 Task: Use the formula "TREND" in spreadsheet "Project portfolio".
Action: Mouse moved to (733, 209)
Screenshot: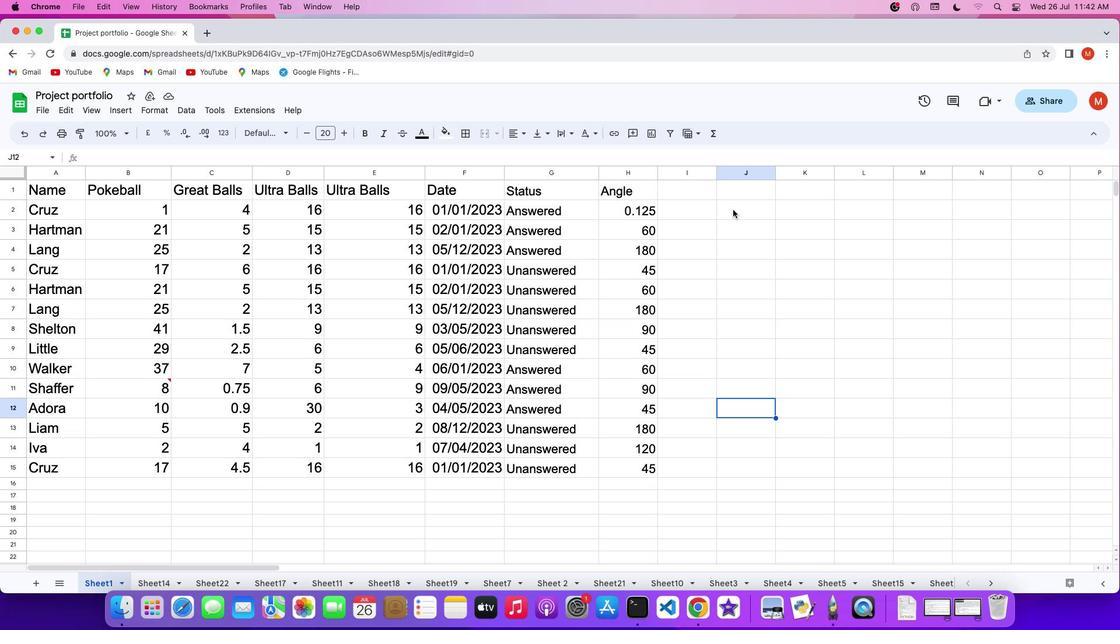 
Action: Mouse pressed left at (733, 209)
Screenshot: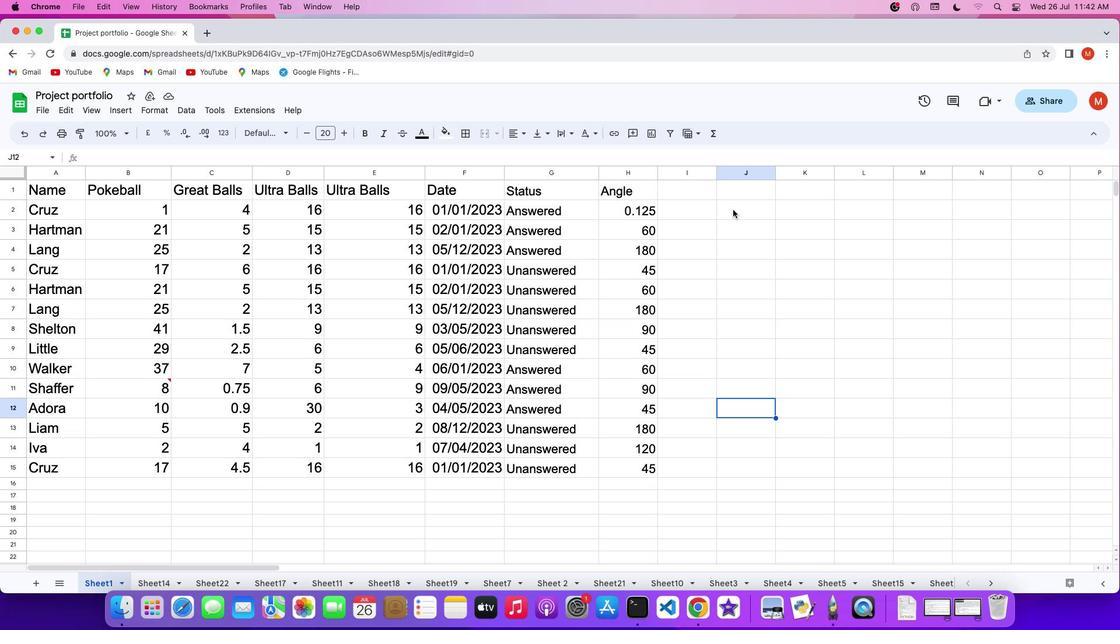 
Action: Key pressed '='
Screenshot: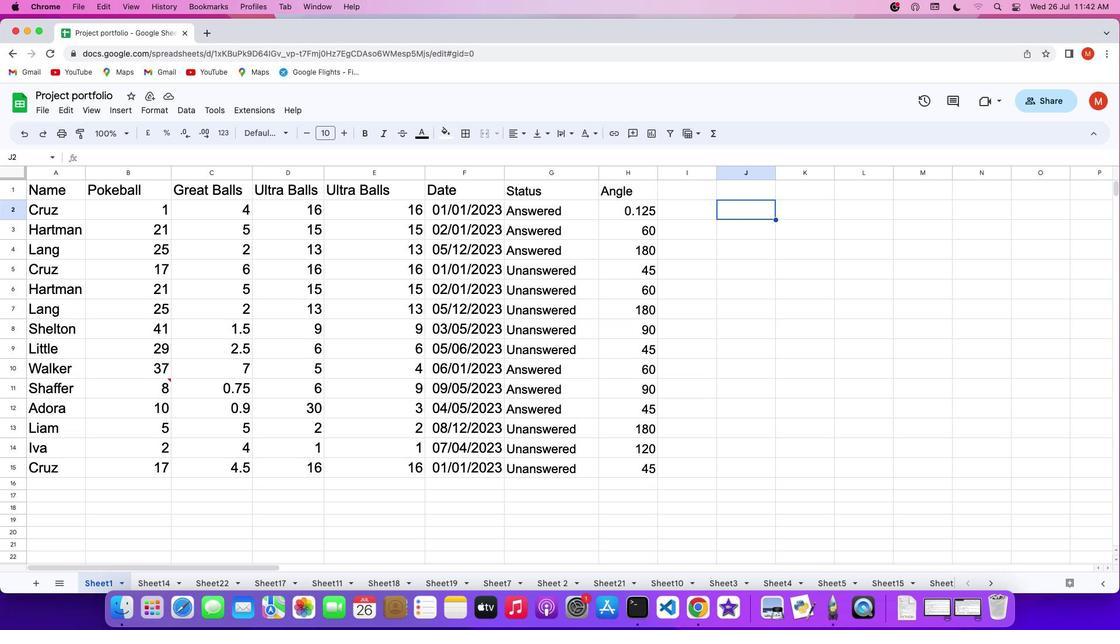 
Action: Mouse moved to (721, 137)
Screenshot: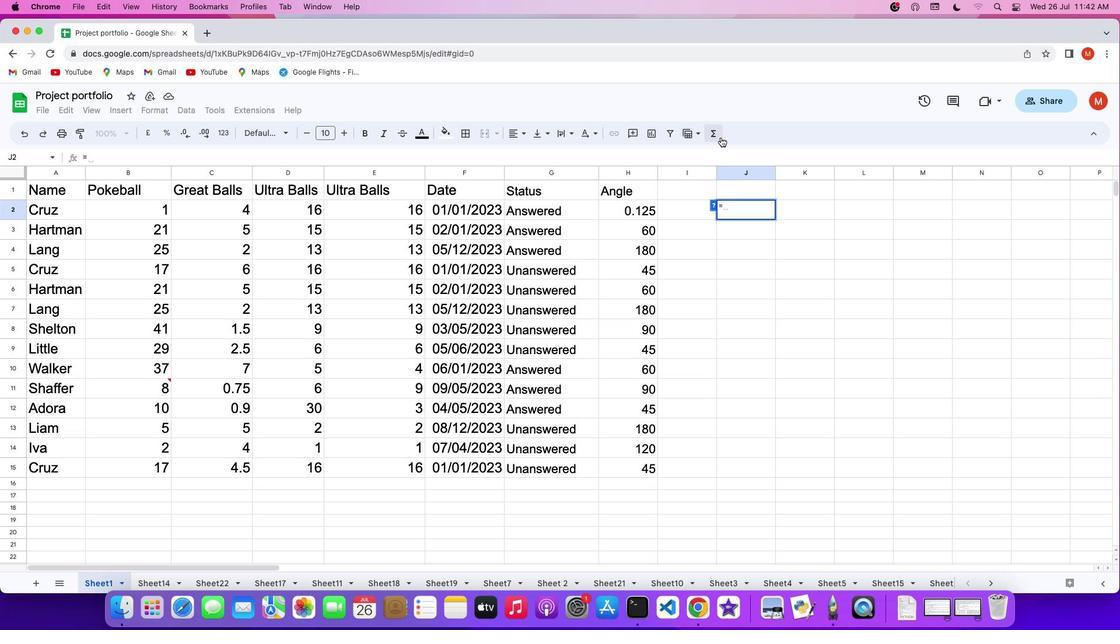 
Action: Mouse pressed left at (721, 137)
Screenshot: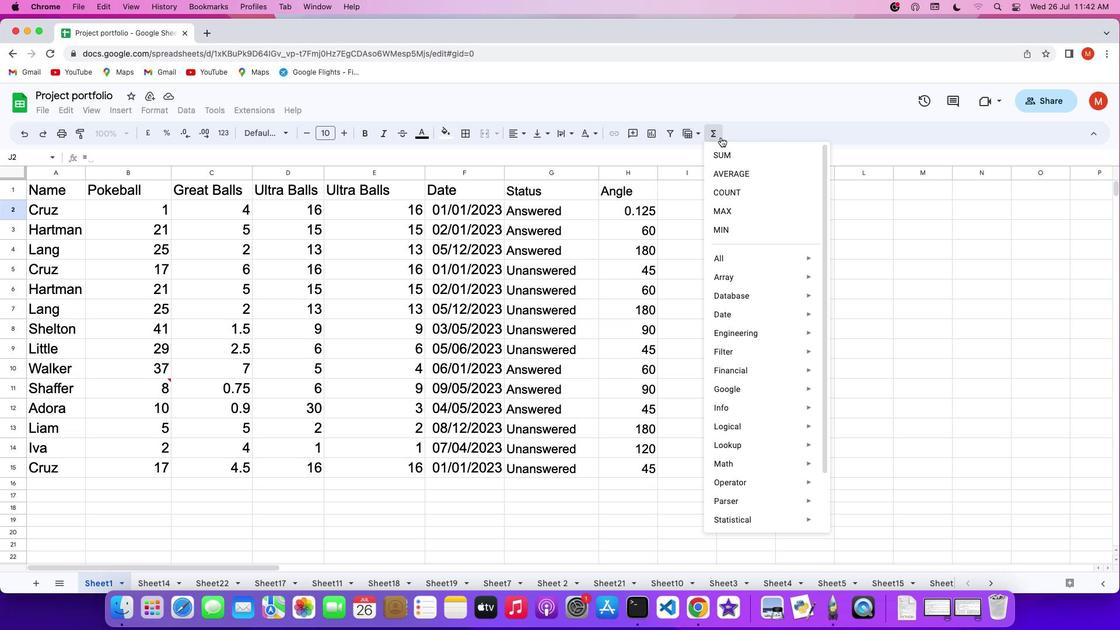 
Action: Mouse moved to (860, 525)
Screenshot: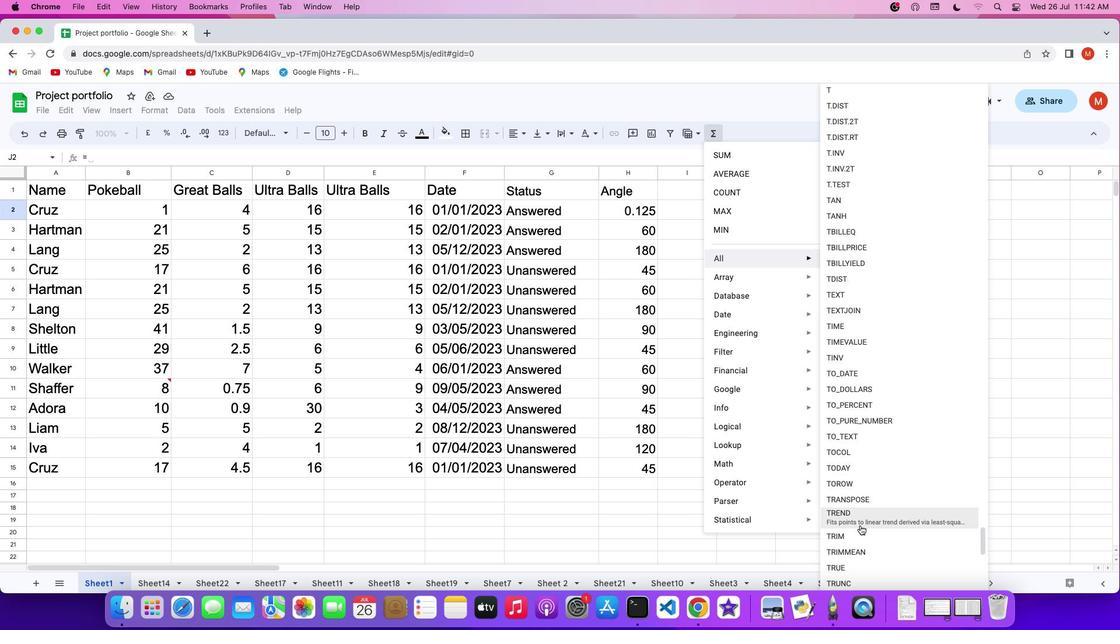 
Action: Mouse pressed left at (860, 525)
Screenshot: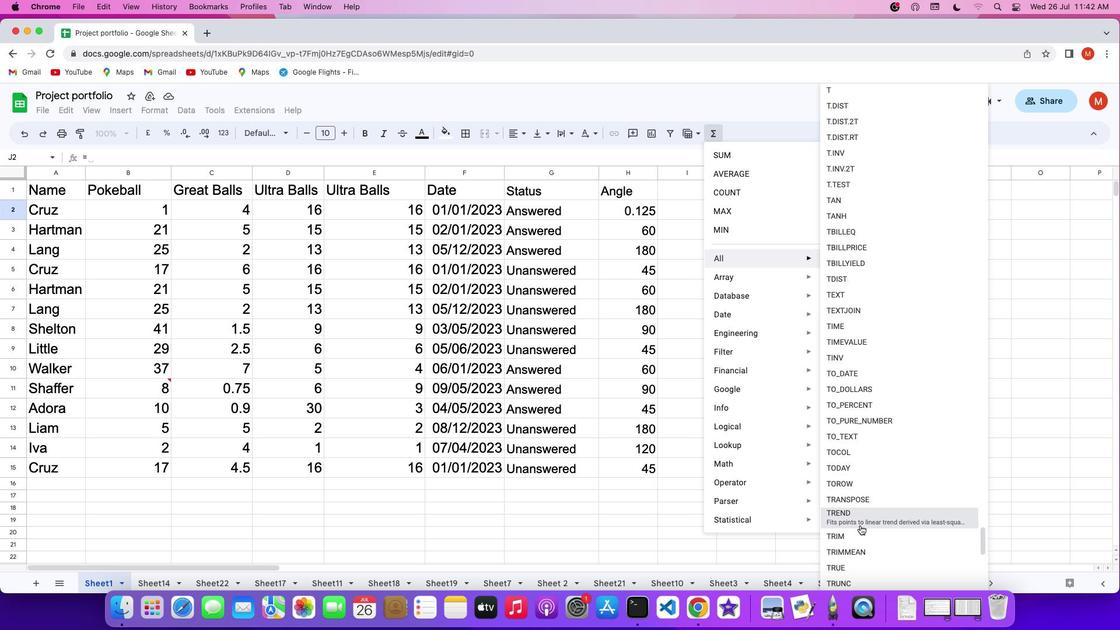 
Action: Mouse moved to (146, 205)
Screenshot: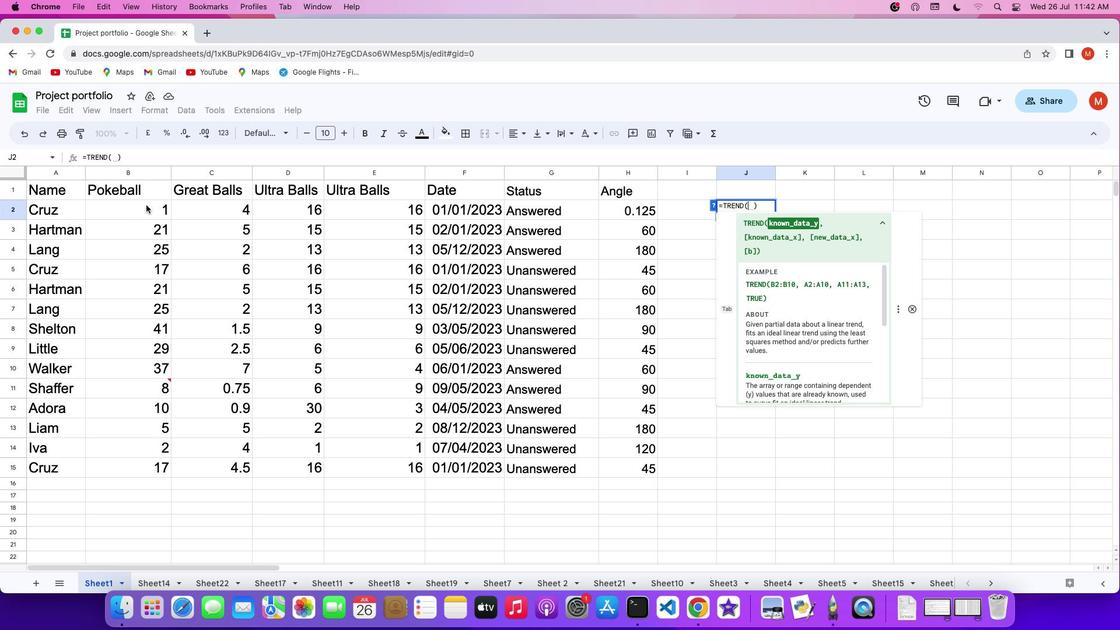 
Action: Mouse pressed left at (146, 205)
Screenshot: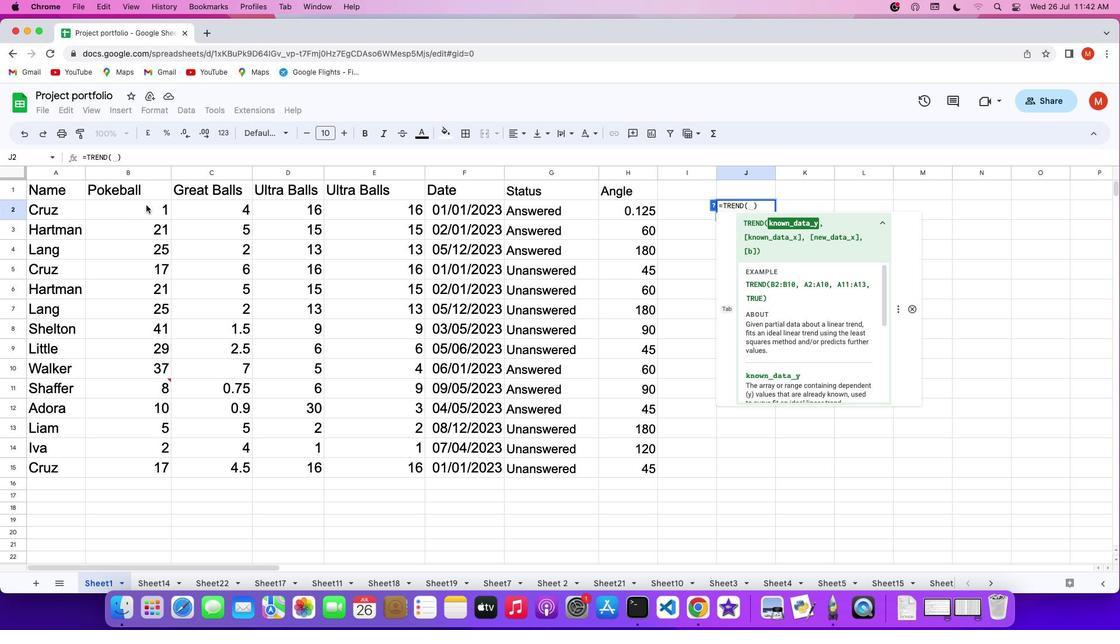 
Action: Mouse moved to (286, 418)
Screenshot: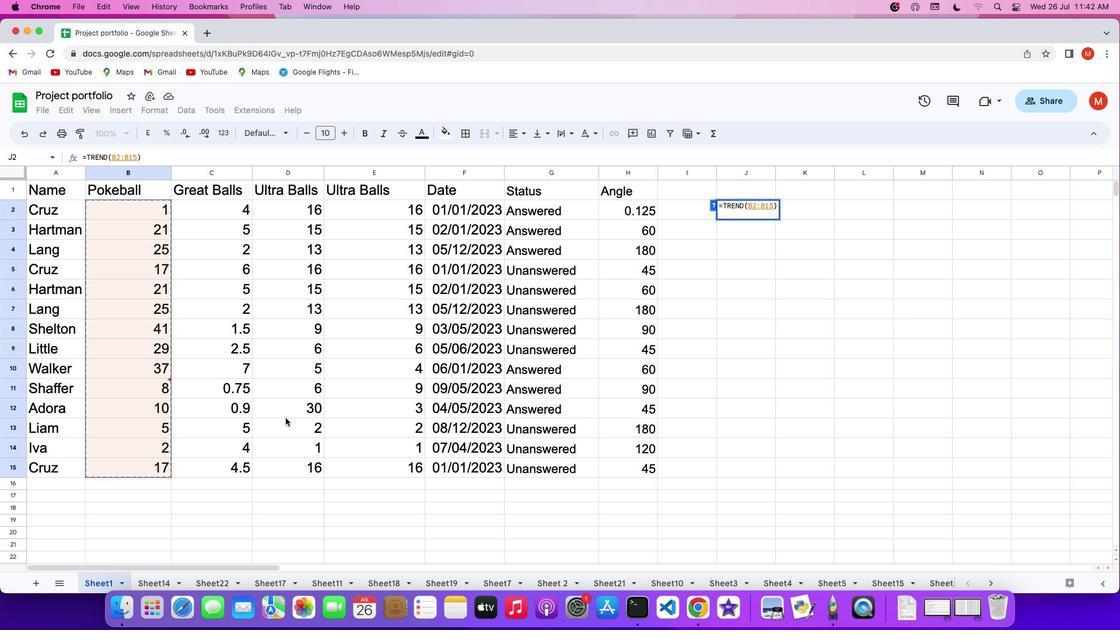 
Action: Key pressed ','
Screenshot: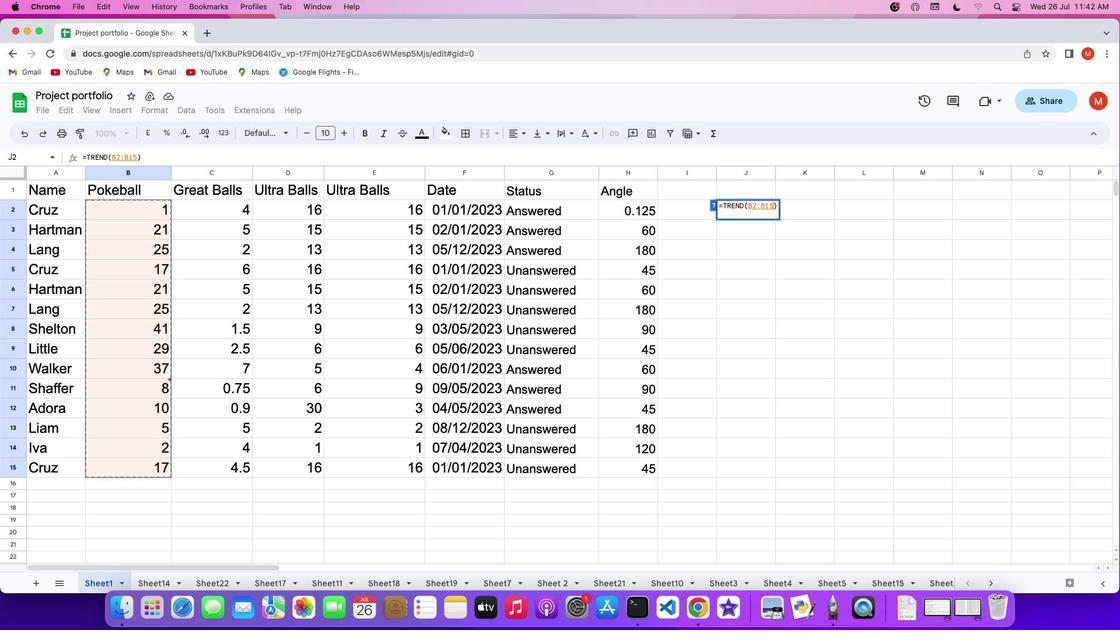 
Action: Mouse moved to (209, 205)
Screenshot: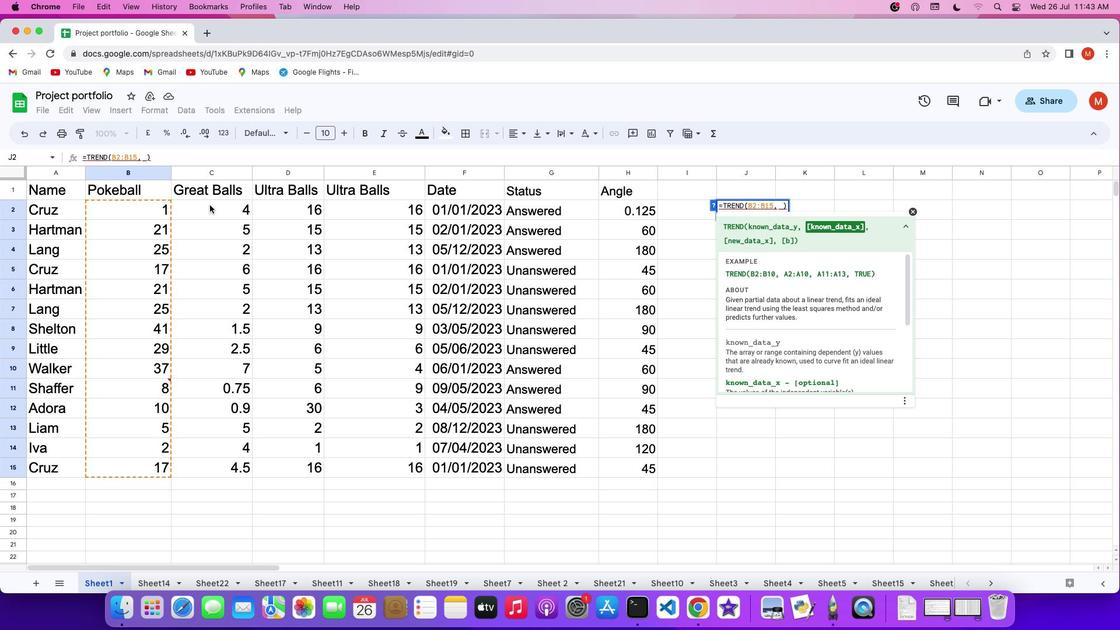 
Action: Mouse pressed left at (209, 205)
Screenshot: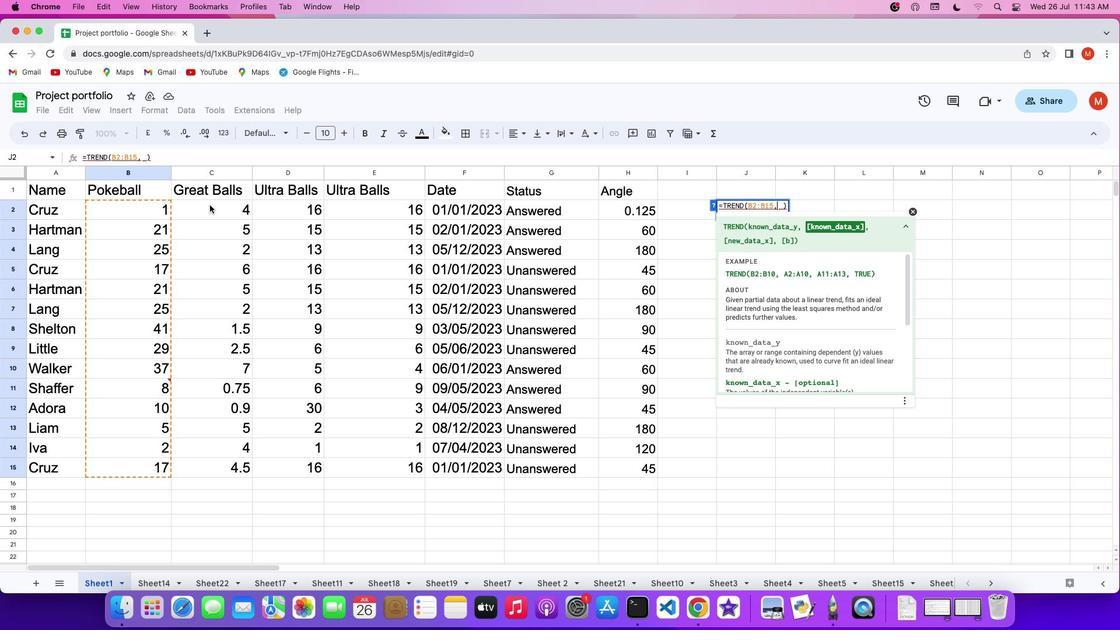 
Action: Mouse moved to (286, 423)
Screenshot: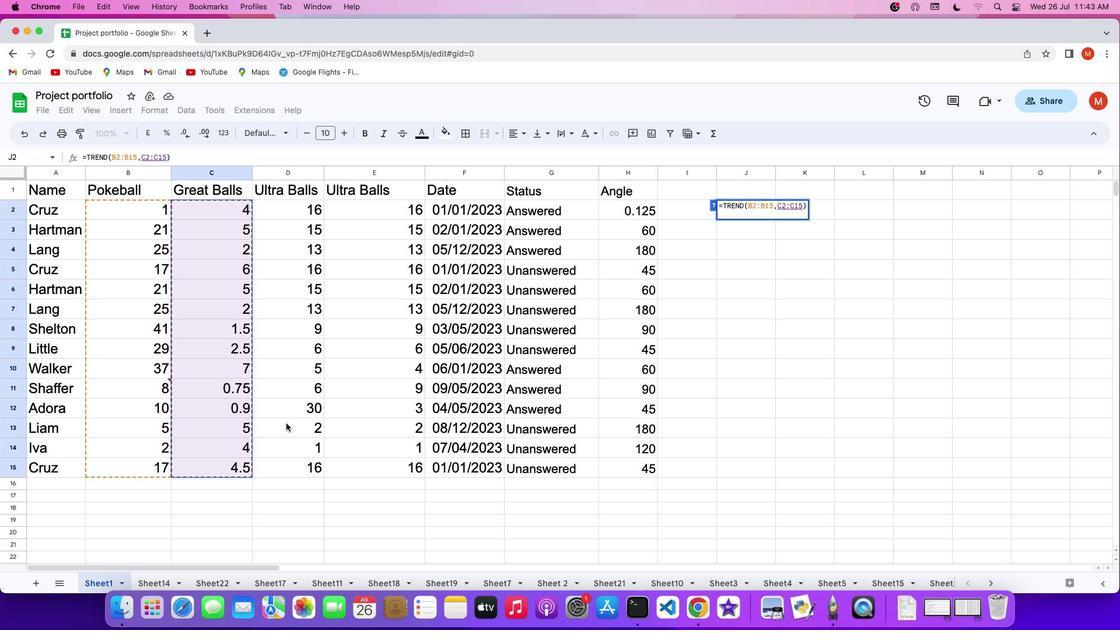 
Action: Key pressed ','
Screenshot: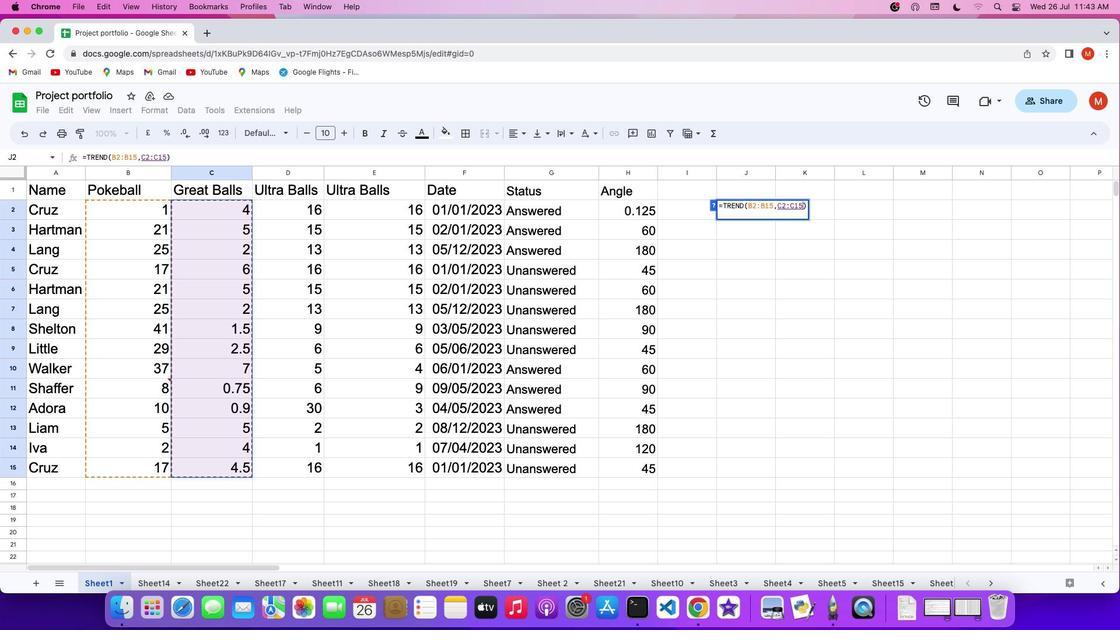 
Action: Mouse moved to (290, 207)
Screenshot: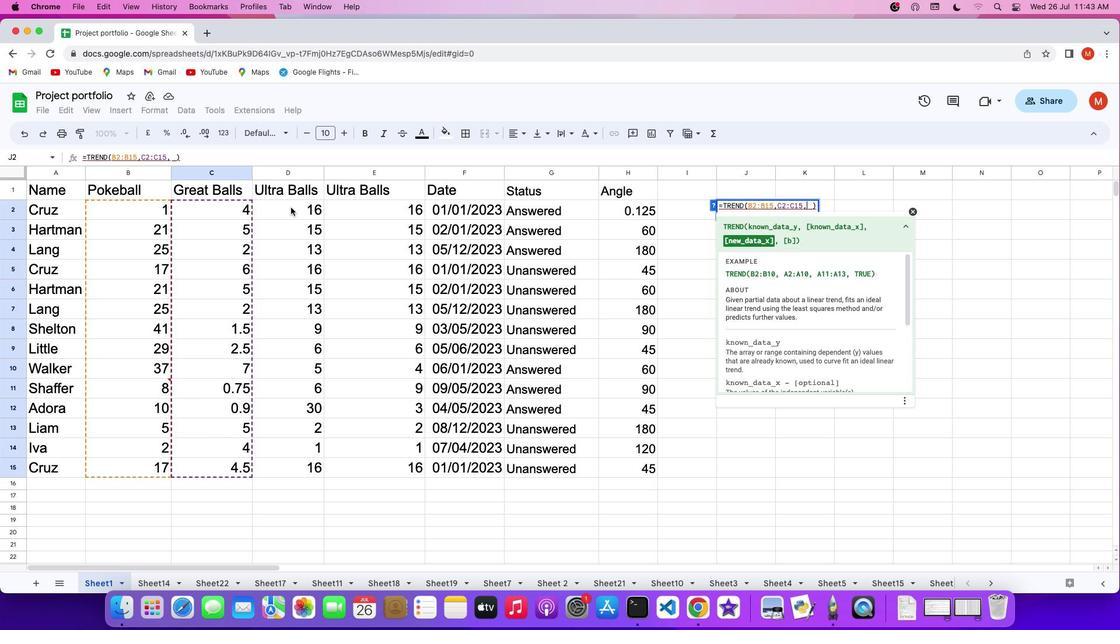 
Action: Mouse pressed left at (290, 207)
Screenshot: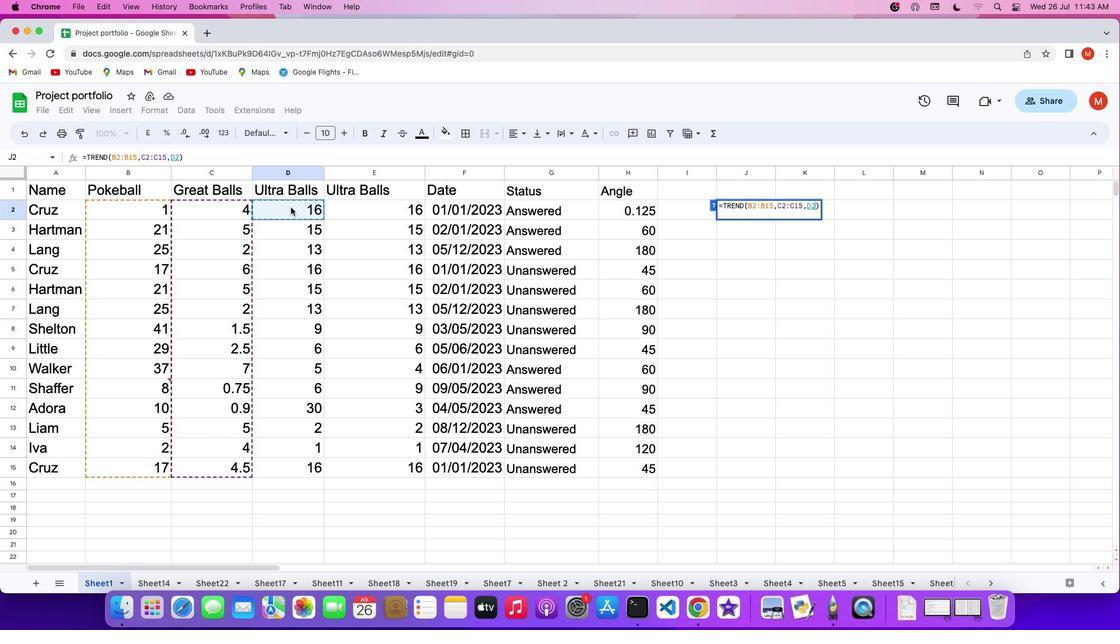 
Action: Mouse moved to (369, 457)
Screenshot: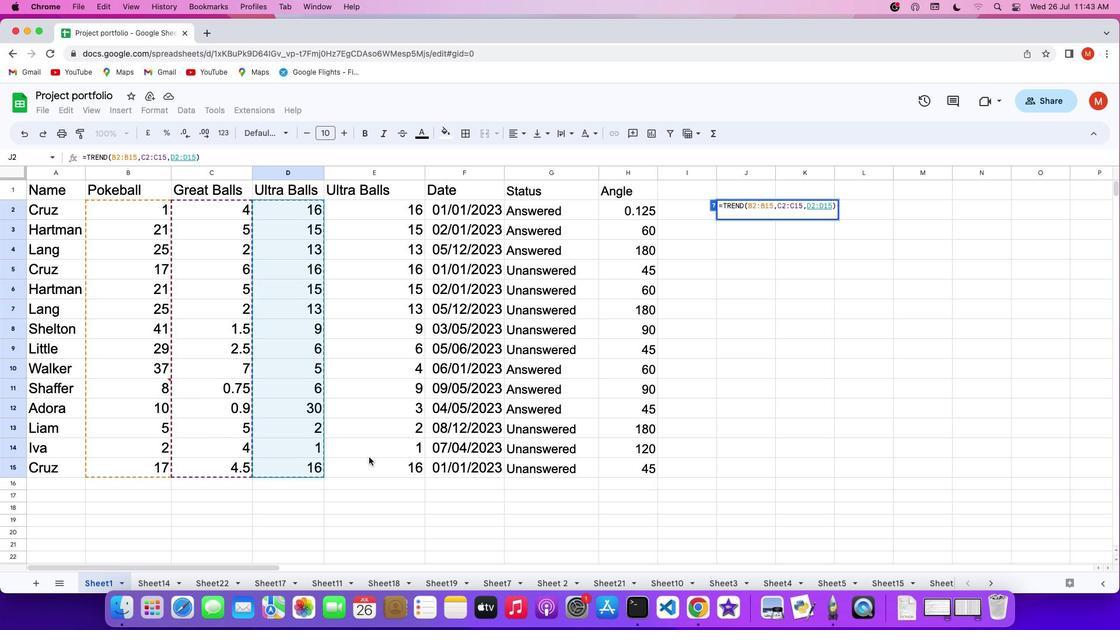 
Action: Key pressed ','Key.shift'T''r''u''e'Key.enter
Screenshot: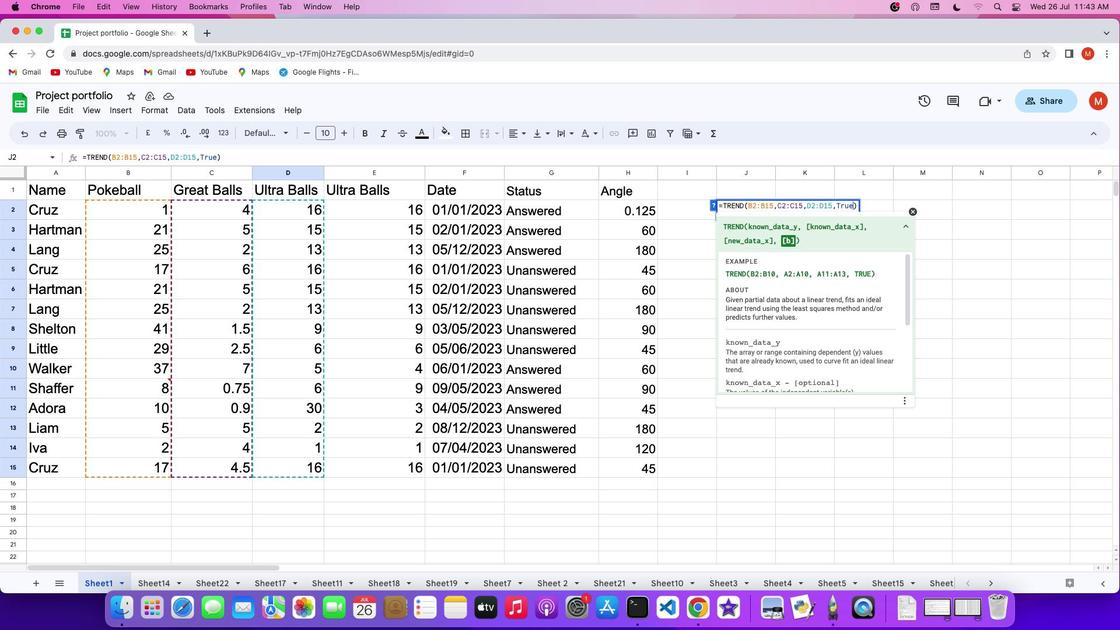 
